 Task: Look for products in the category "Weight Loss Supplements" from Sprouts only.
Action: Mouse moved to (294, 140)
Screenshot: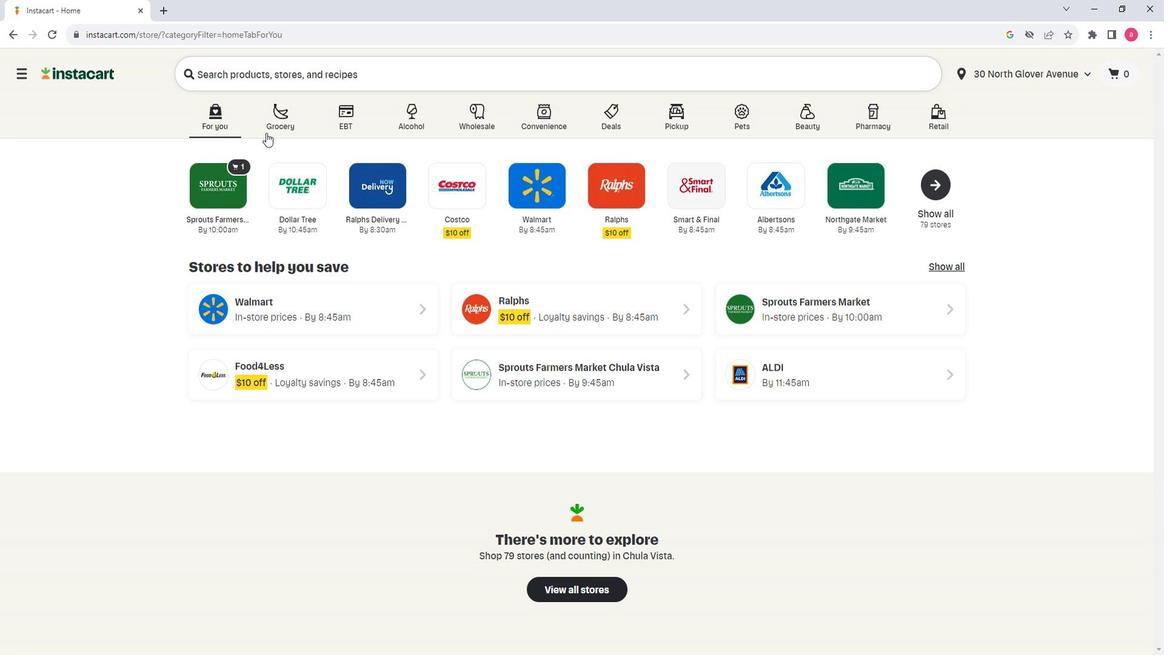 
Action: Mouse pressed left at (294, 140)
Screenshot: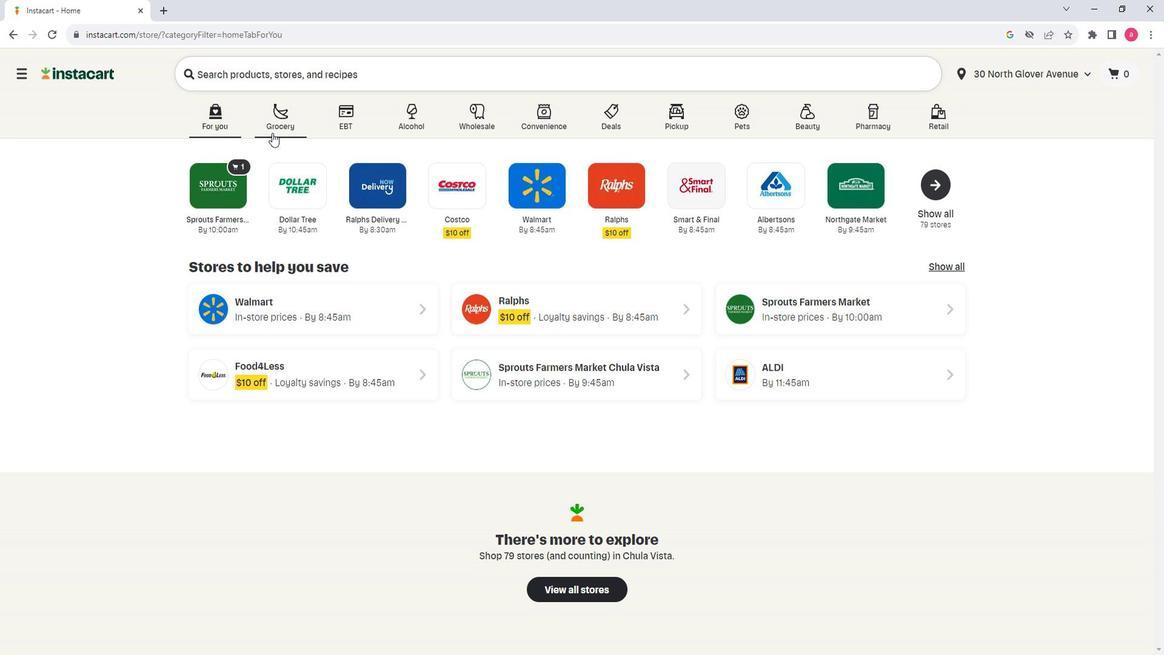 
Action: Mouse moved to (419, 359)
Screenshot: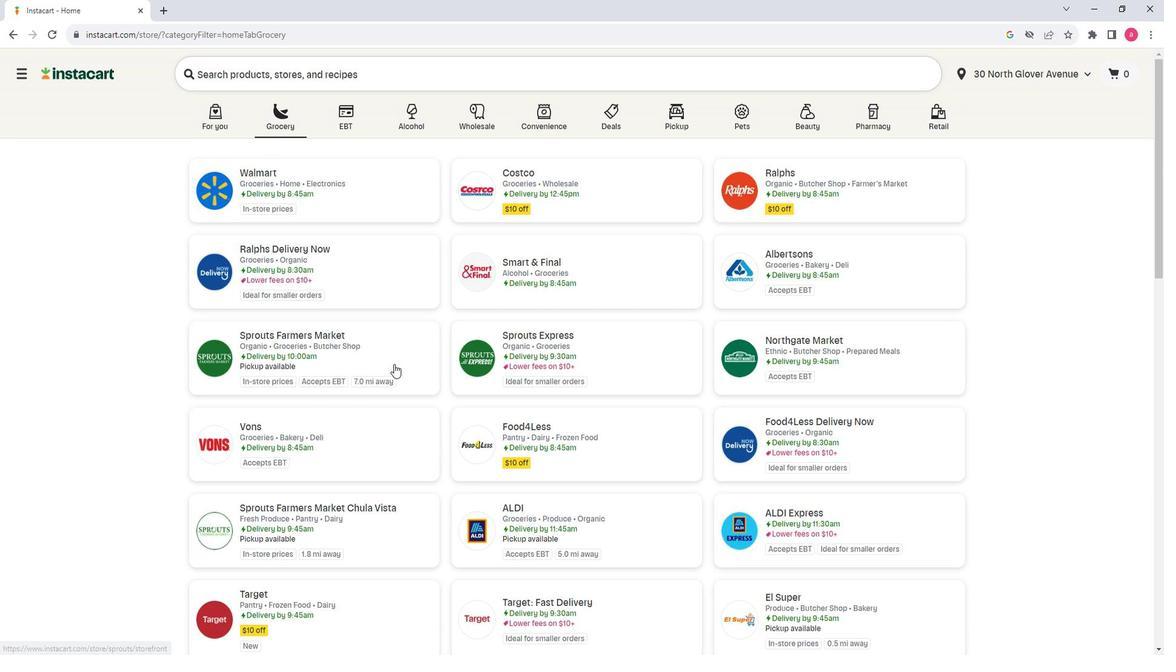 
Action: Mouse pressed left at (419, 359)
Screenshot: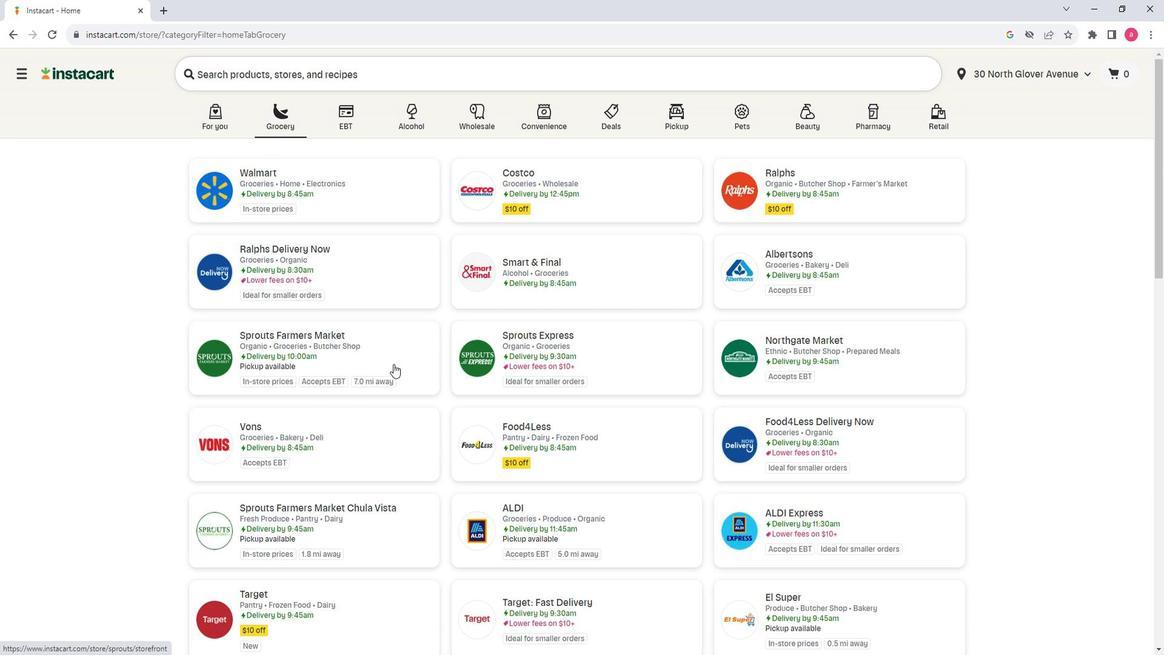 
Action: Mouse moved to (121, 403)
Screenshot: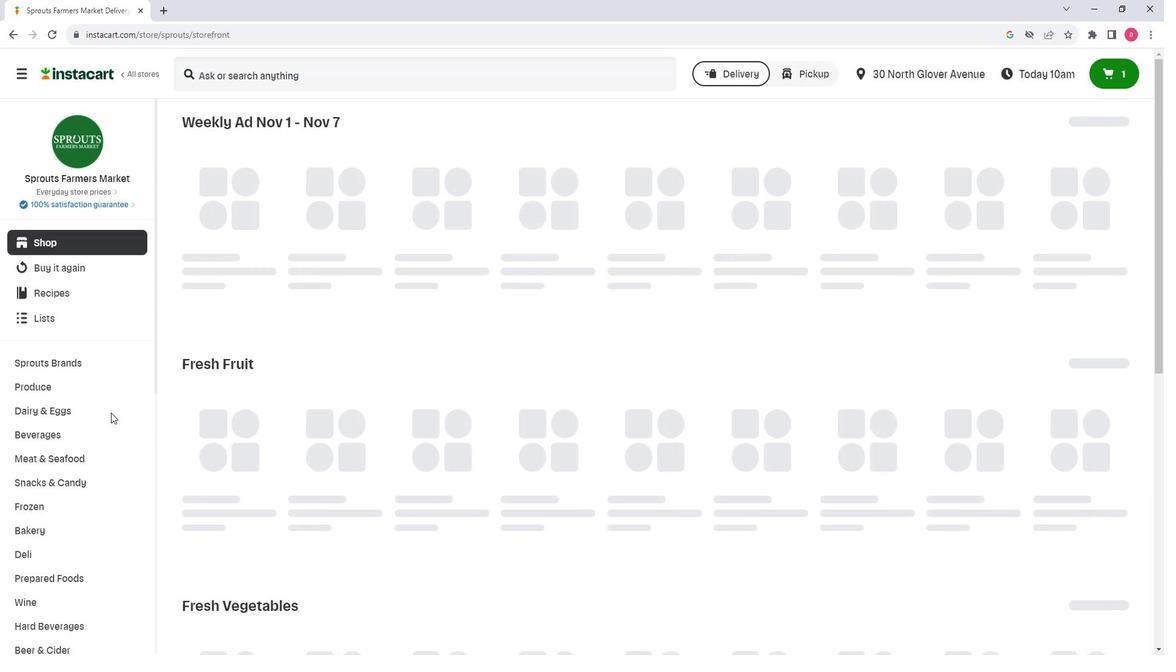 
Action: Mouse scrolled (121, 402) with delta (0, 0)
Screenshot: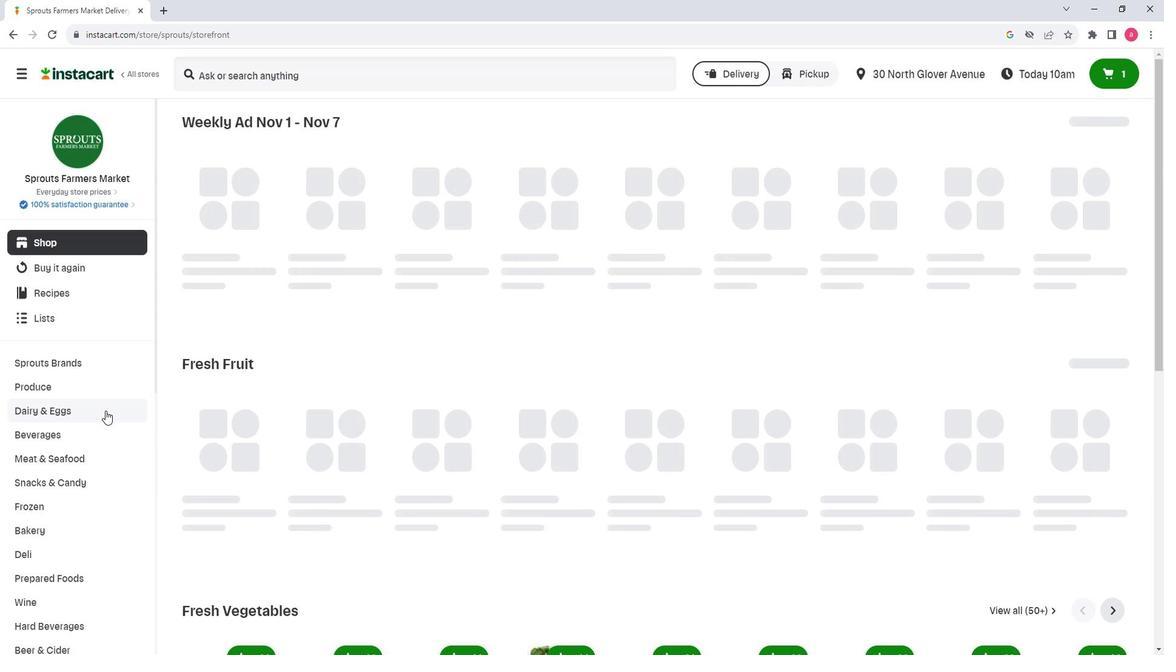 
Action: Mouse scrolled (121, 402) with delta (0, 0)
Screenshot: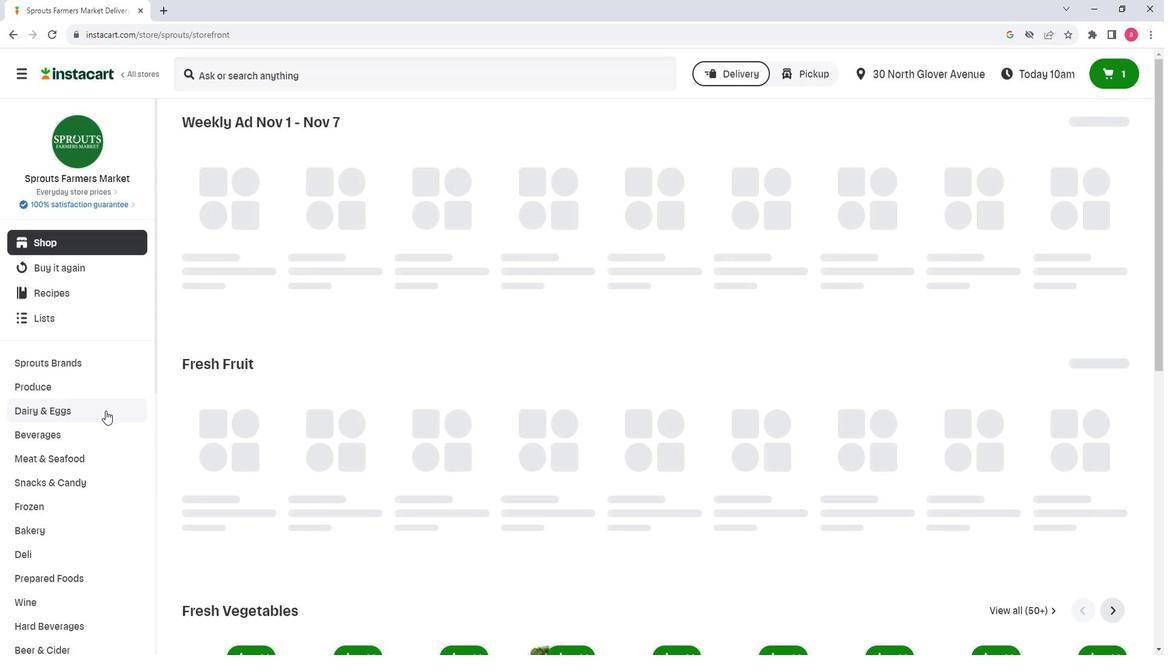 
Action: Mouse scrolled (121, 402) with delta (0, 0)
Screenshot: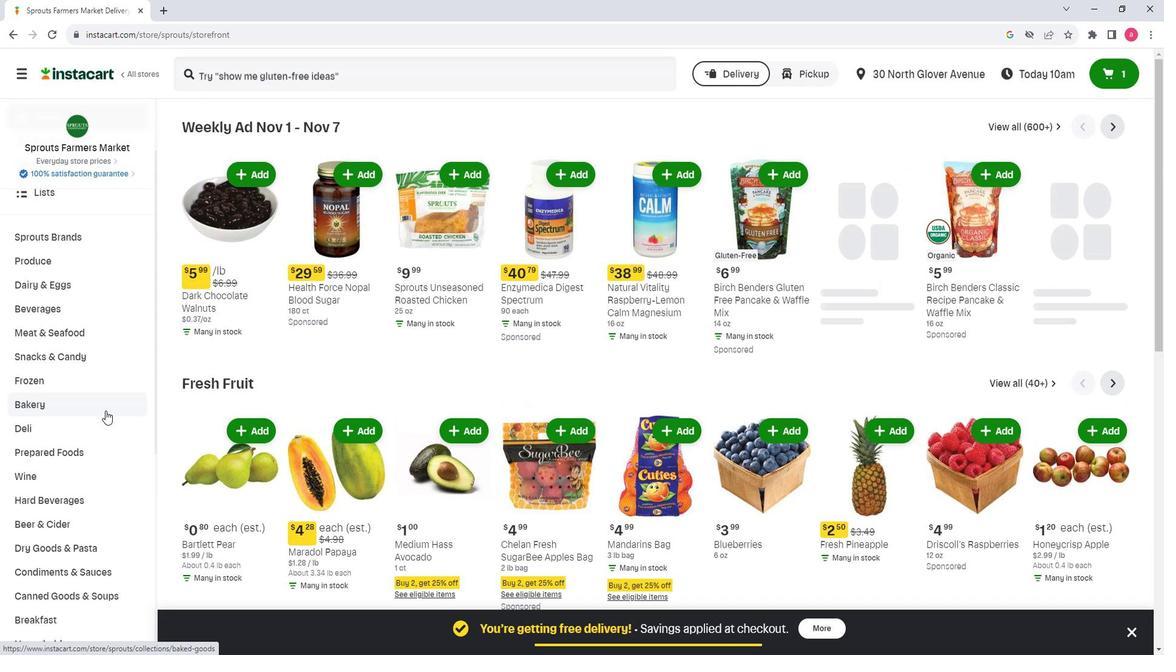 
Action: Mouse scrolled (121, 402) with delta (0, 0)
Screenshot: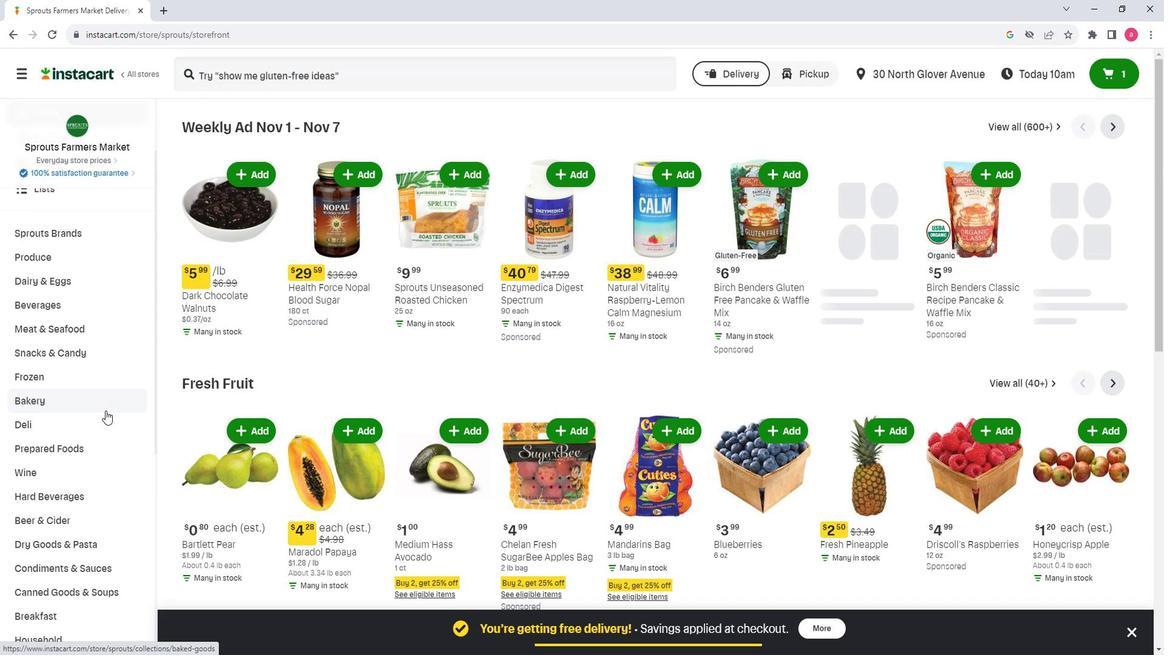 
Action: Mouse moved to (87, 461)
Screenshot: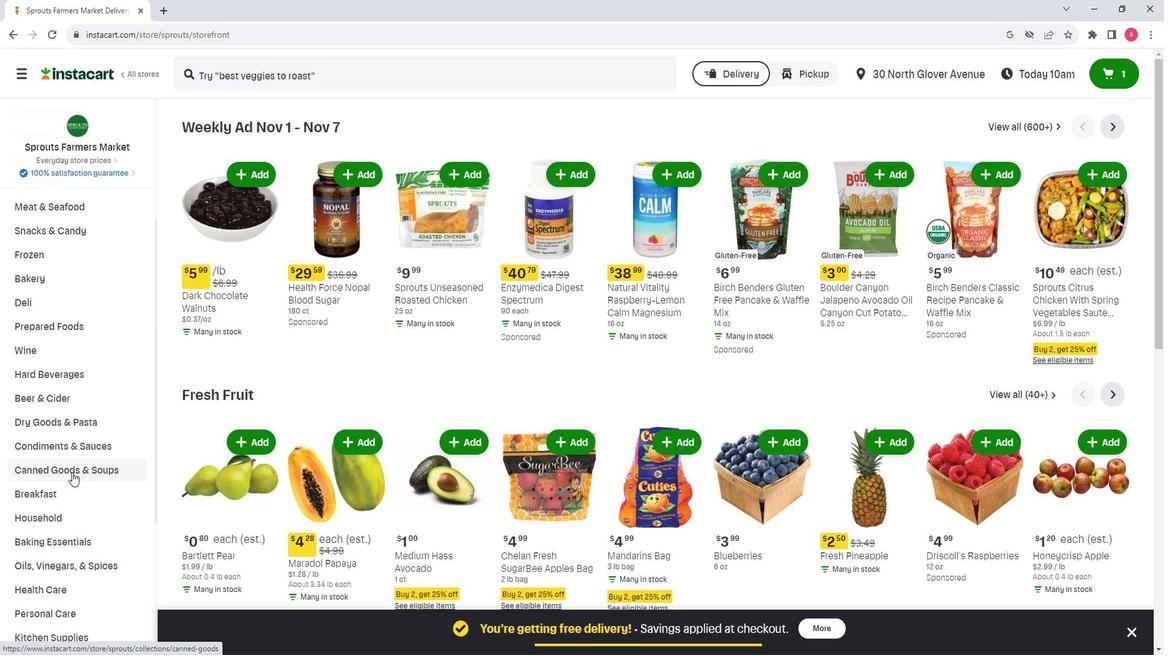 
Action: Mouse scrolled (87, 460) with delta (0, 0)
Screenshot: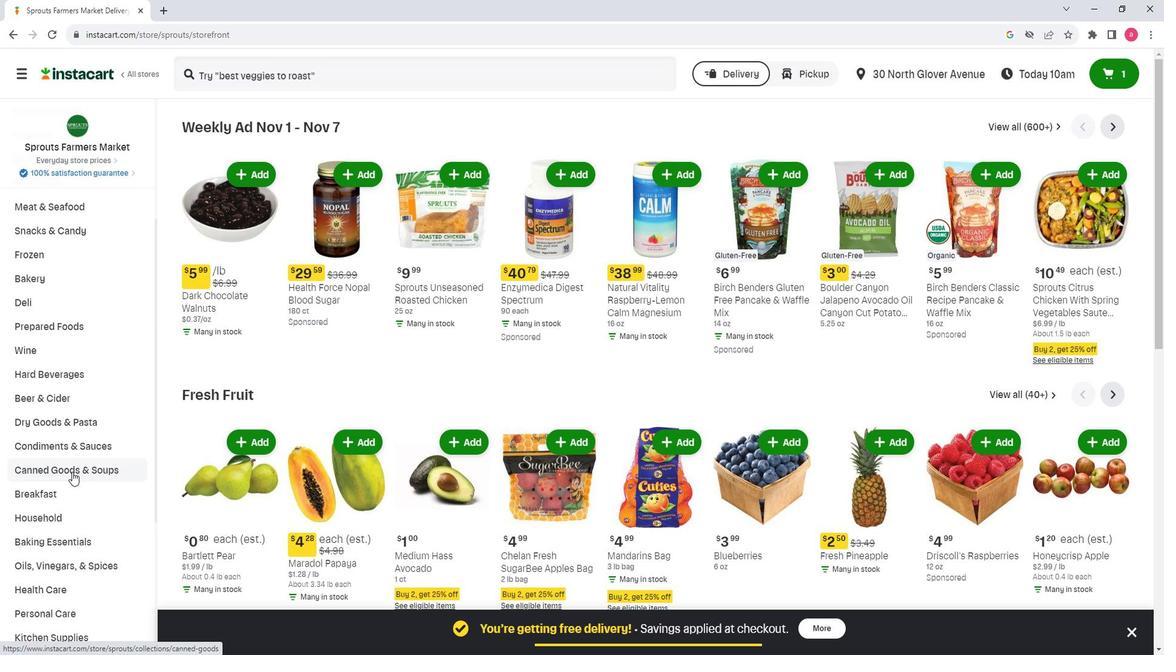 
Action: Mouse moved to (82, 435)
Screenshot: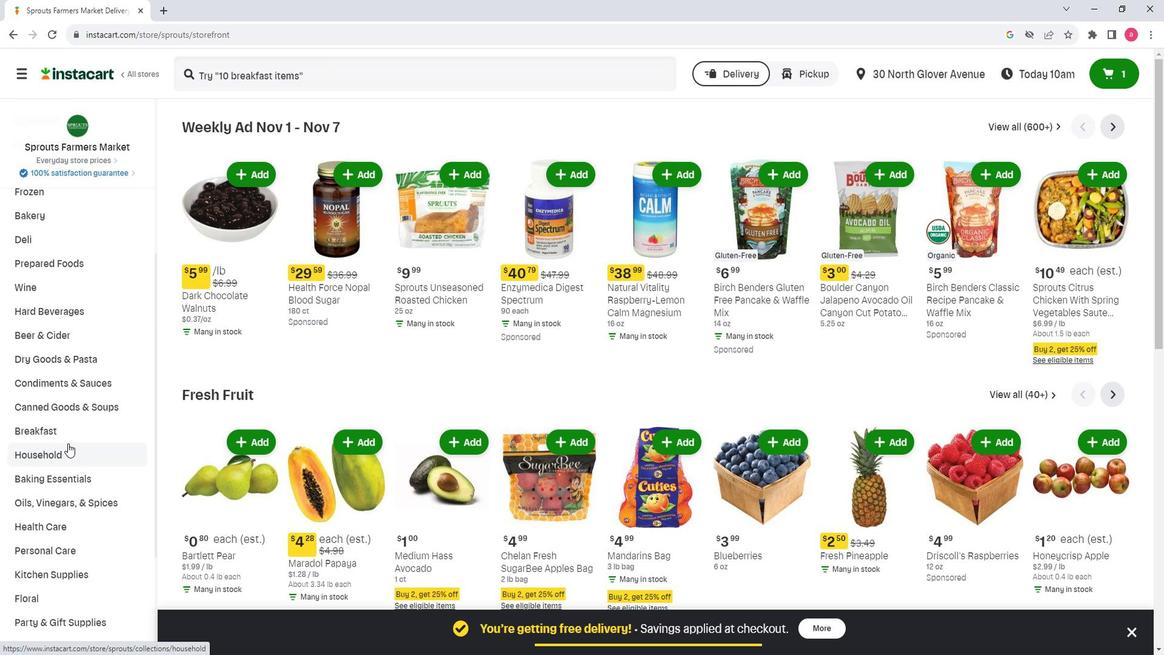 
Action: Mouse scrolled (82, 434) with delta (0, 0)
Screenshot: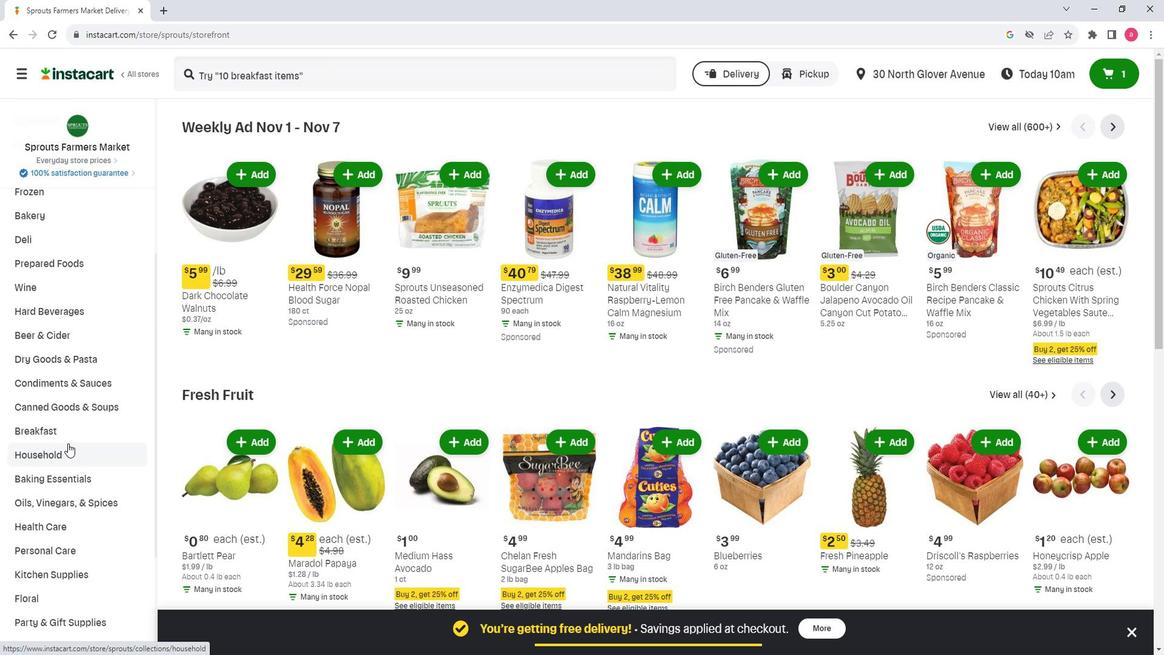 
Action: Mouse moved to (78, 459)
Screenshot: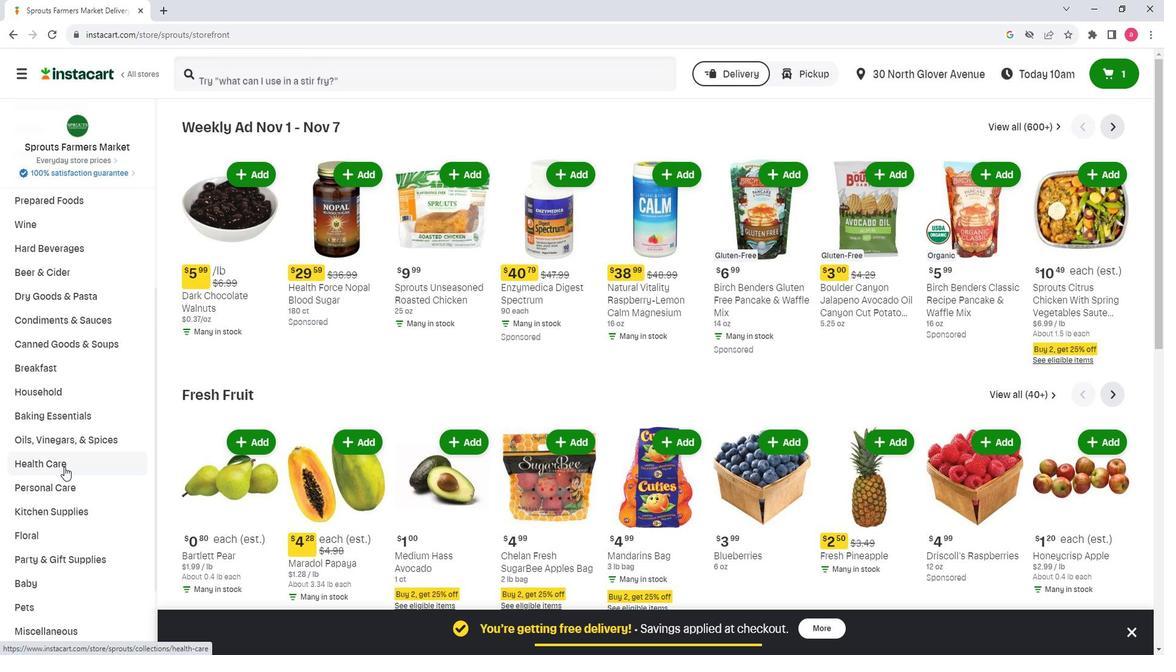
Action: Mouse pressed left at (78, 459)
Screenshot: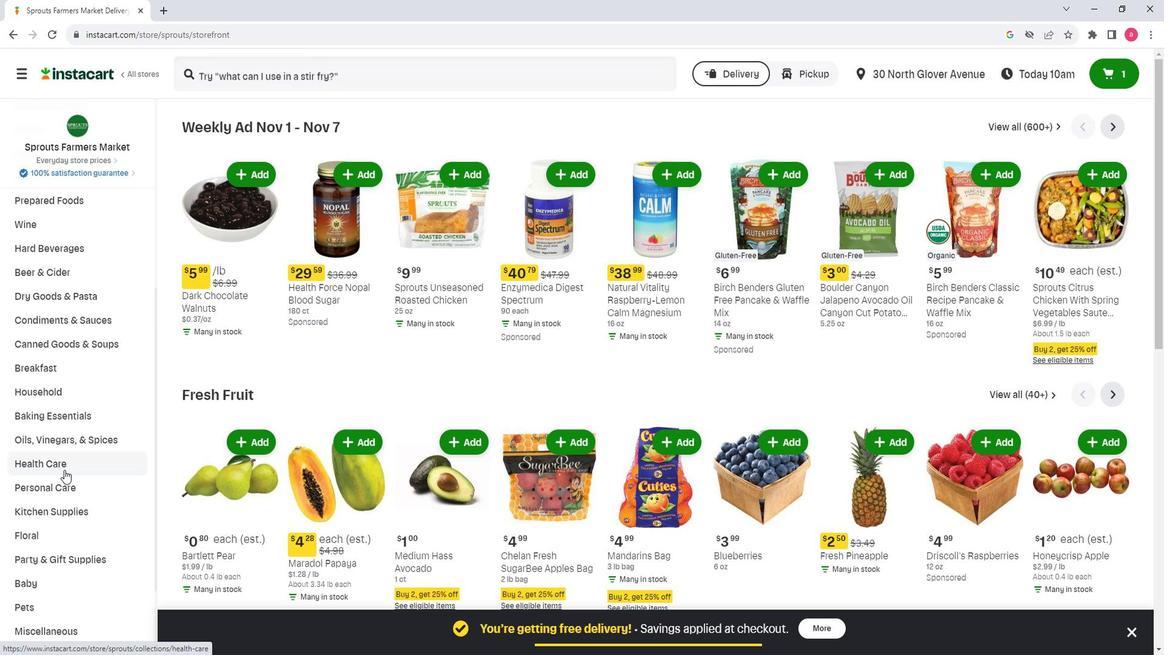 
Action: Mouse moved to (888, 154)
Screenshot: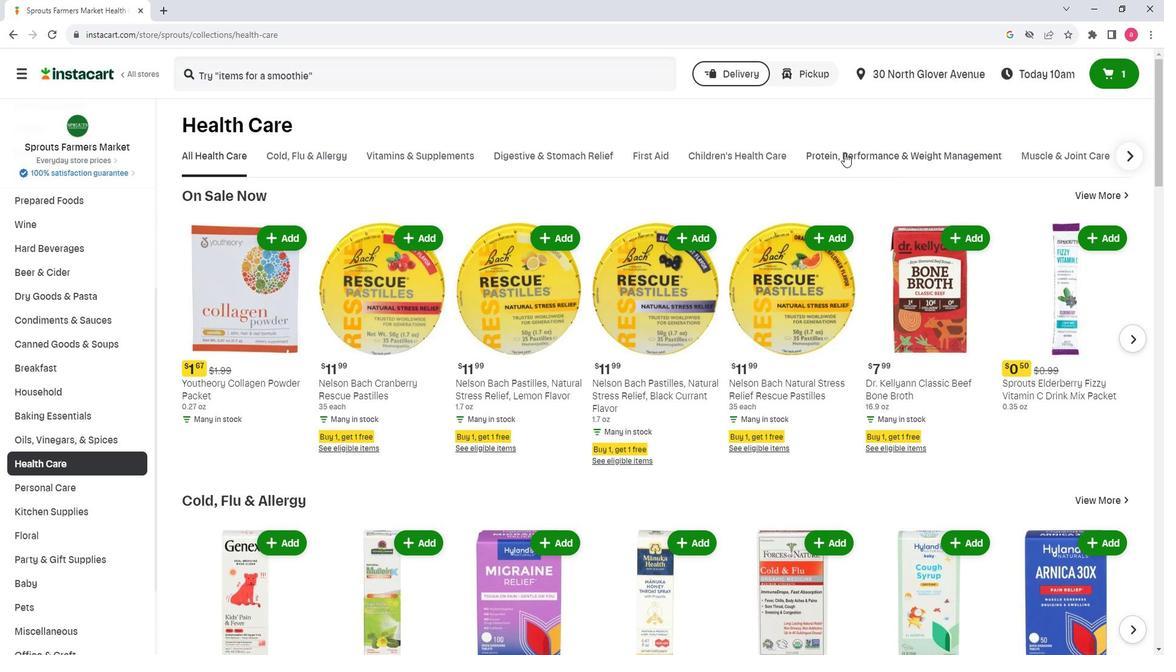 
Action: Mouse pressed left at (888, 154)
Screenshot: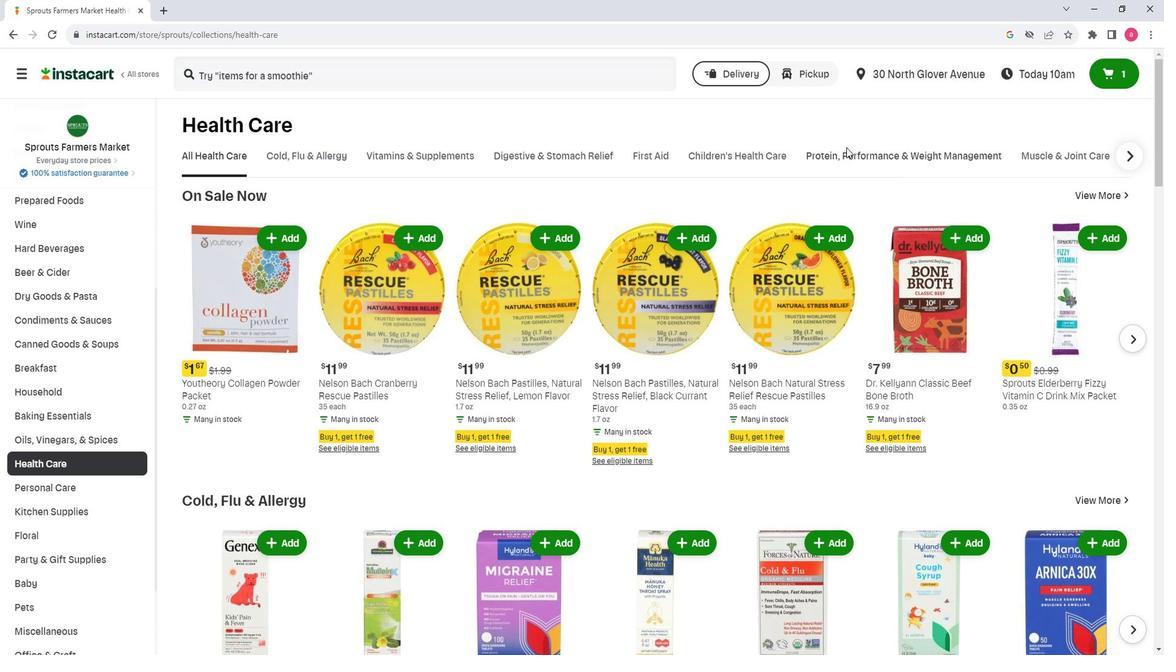 
Action: Mouse moved to (883, 161)
Screenshot: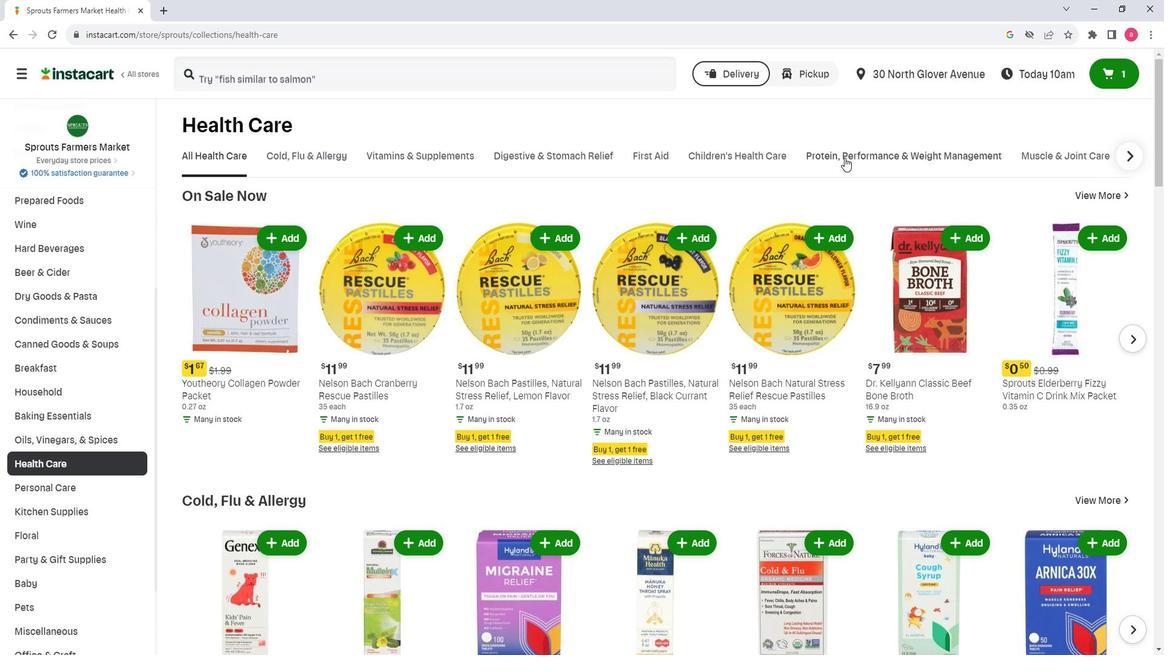 
Action: Mouse pressed left at (883, 161)
Screenshot: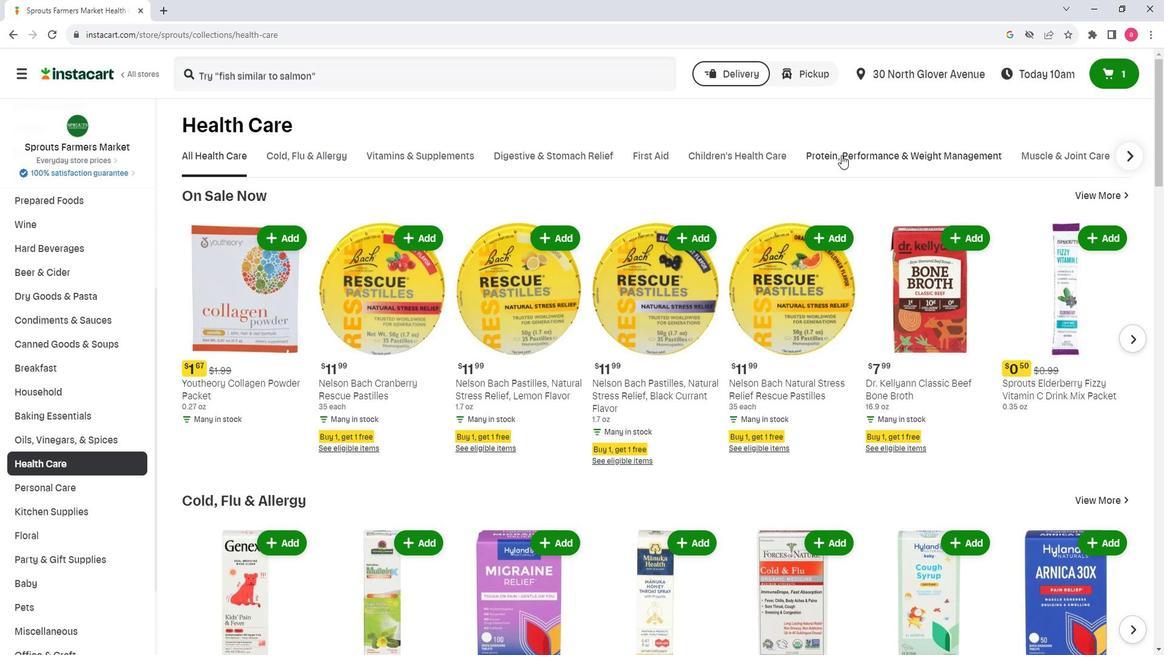 
Action: Mouse moved to (684, 225)
Screenshot: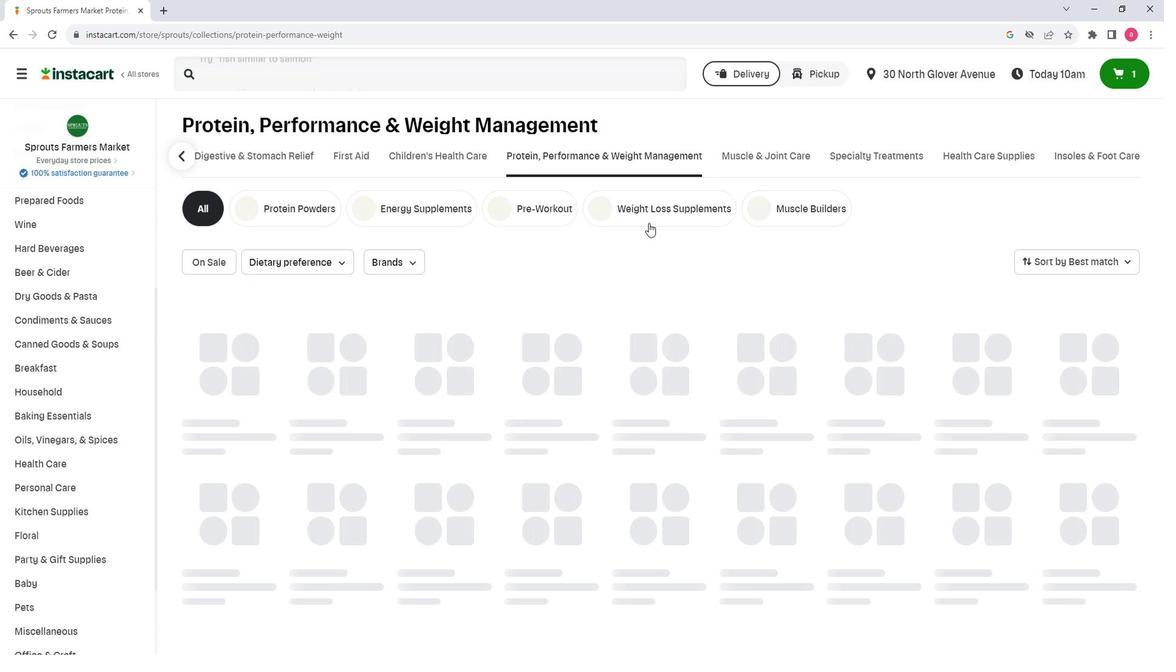 
Action: Mouse pressed left at (684, 225)
Screenshot: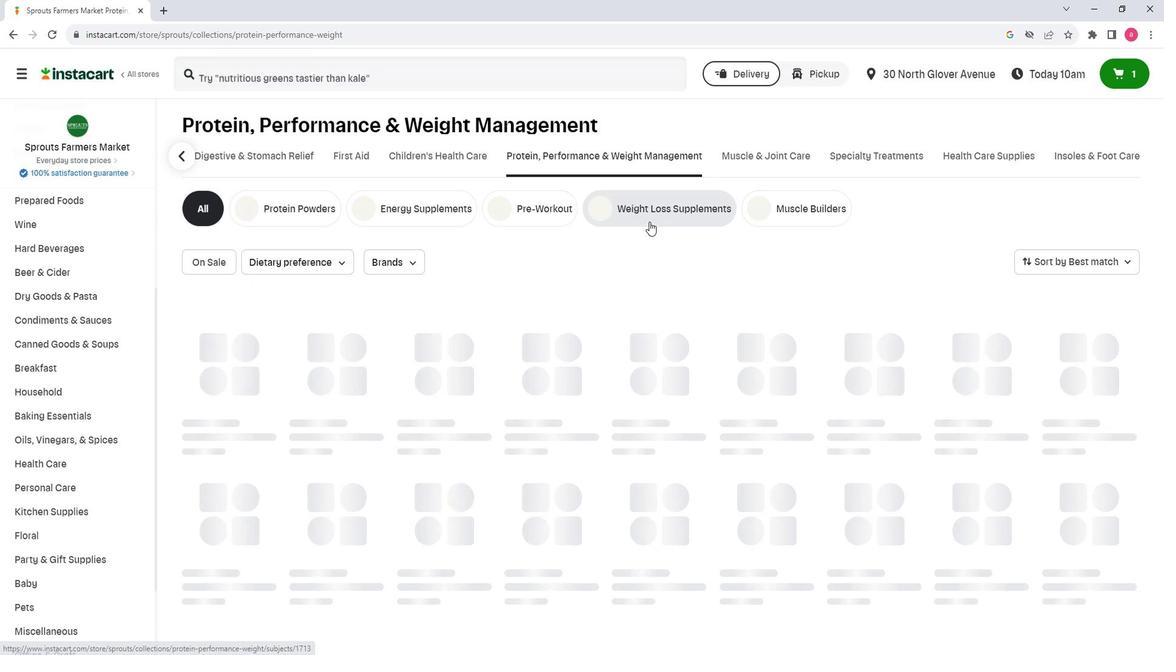 
Action: Mouse moved to (291, 268)
Screenshot: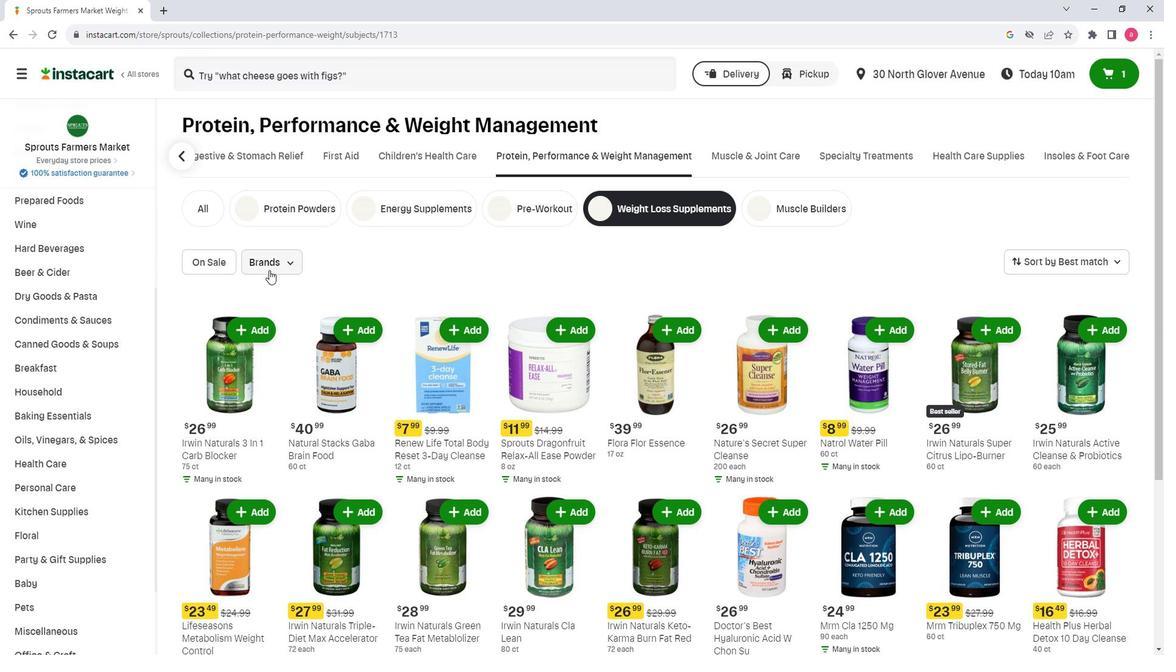 
Action: Mouse pressed left at (291, 268)
Screenshot: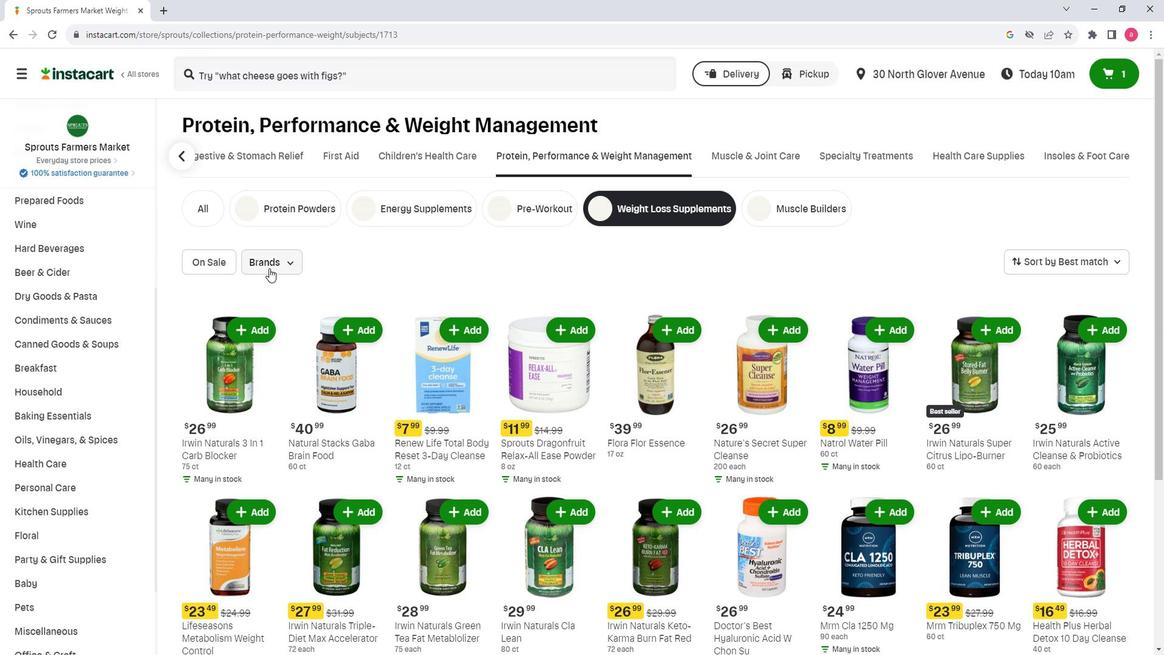 
Action: Mouse moved to (312, 411)
Screenshot: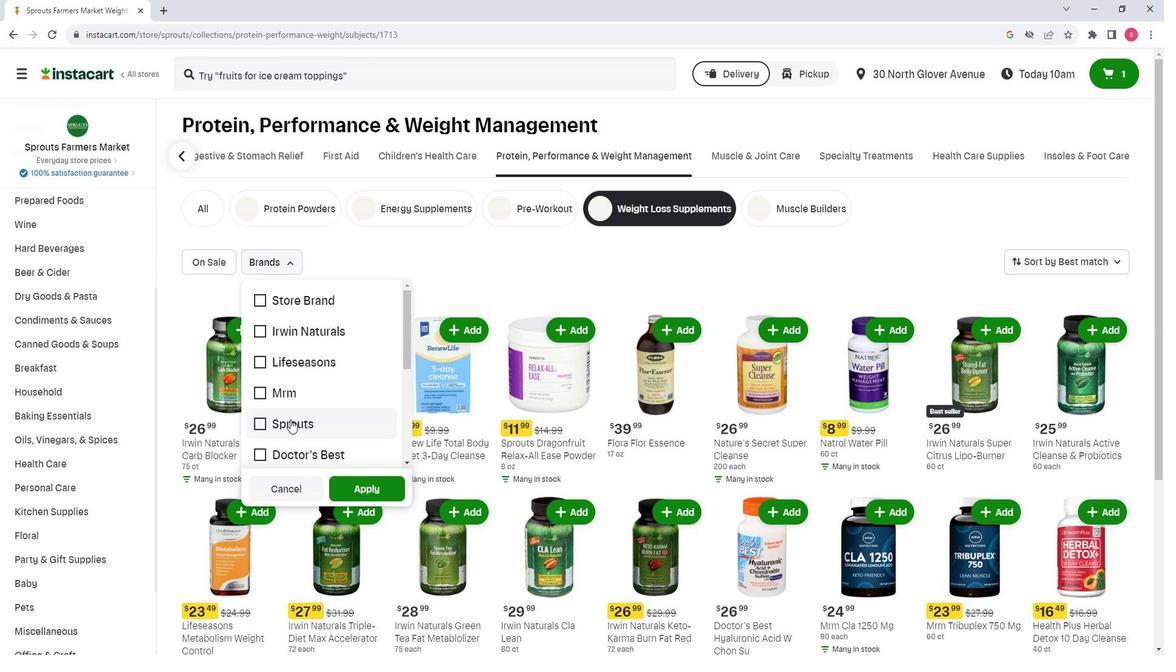 
Action: Mouse pressed left at (312, 411)
Screenshot: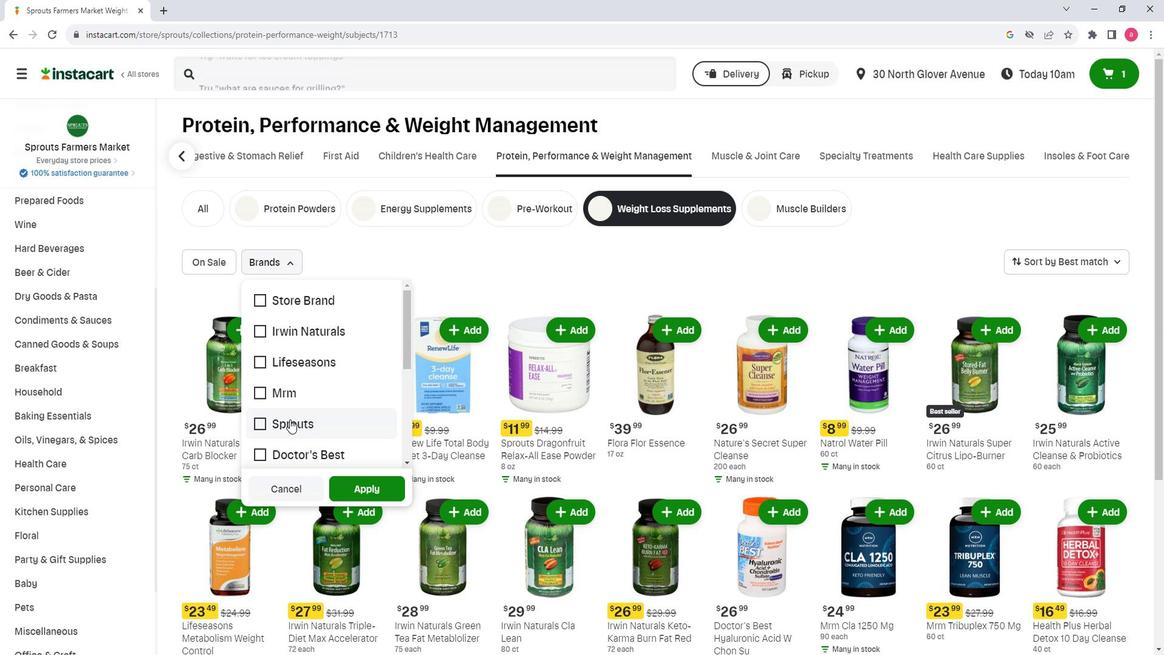 
Action: Mouse moved to (397, 471)
Screenshot: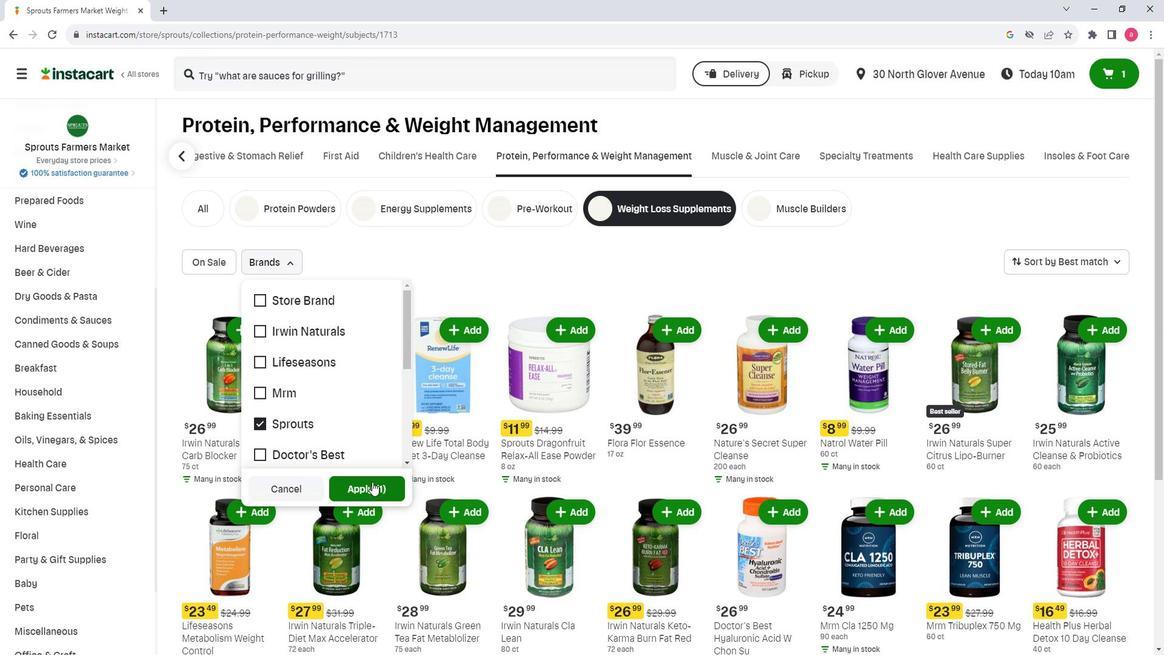 
Action: Mouse pressed left at (397, 471)
Screenshot: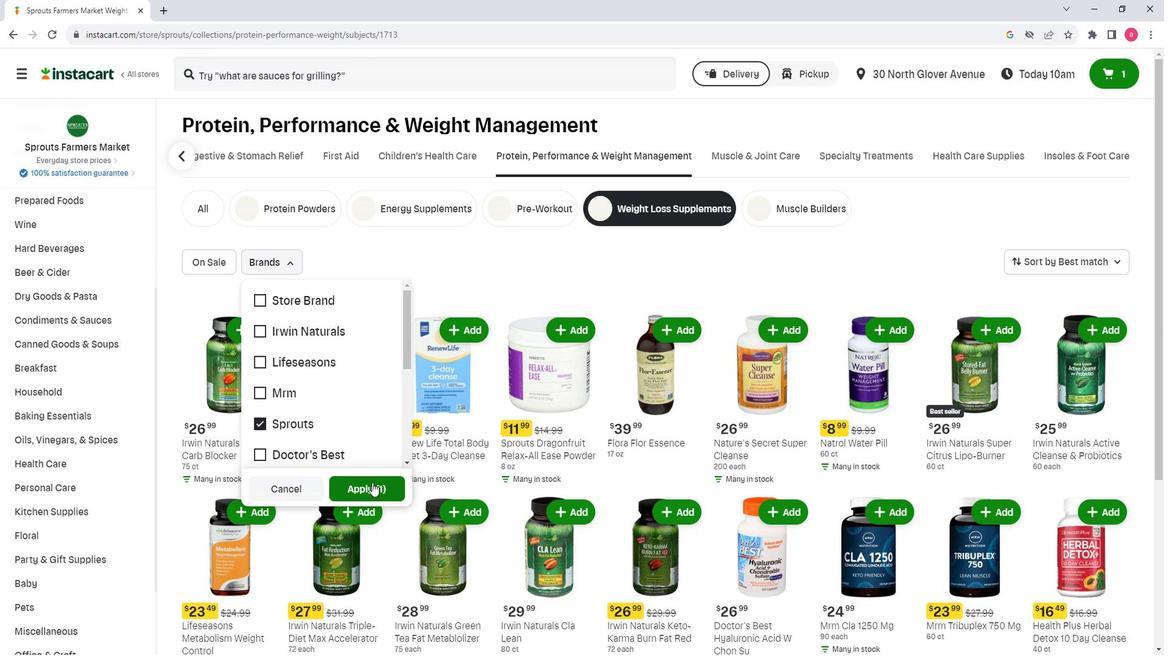 
Action: Mouse moved to (475, 297)
Screenshot: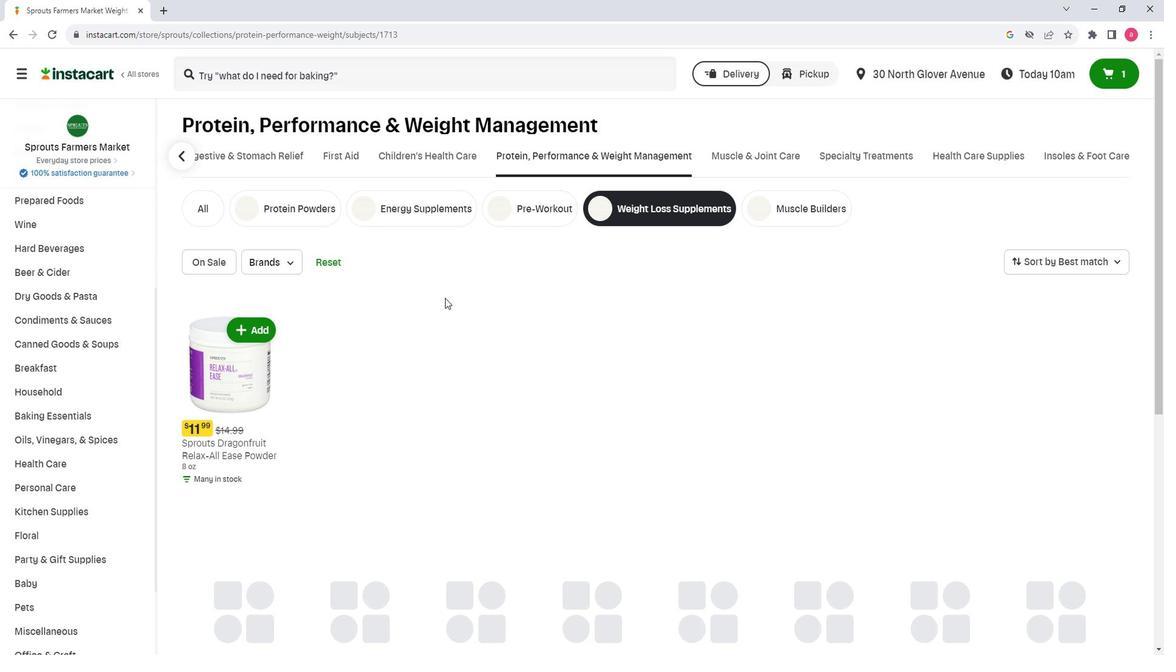 
